 Task: Add link "https://www.youtube.com/google".
Action: Mouse moved to (866, 113)
Screenshot: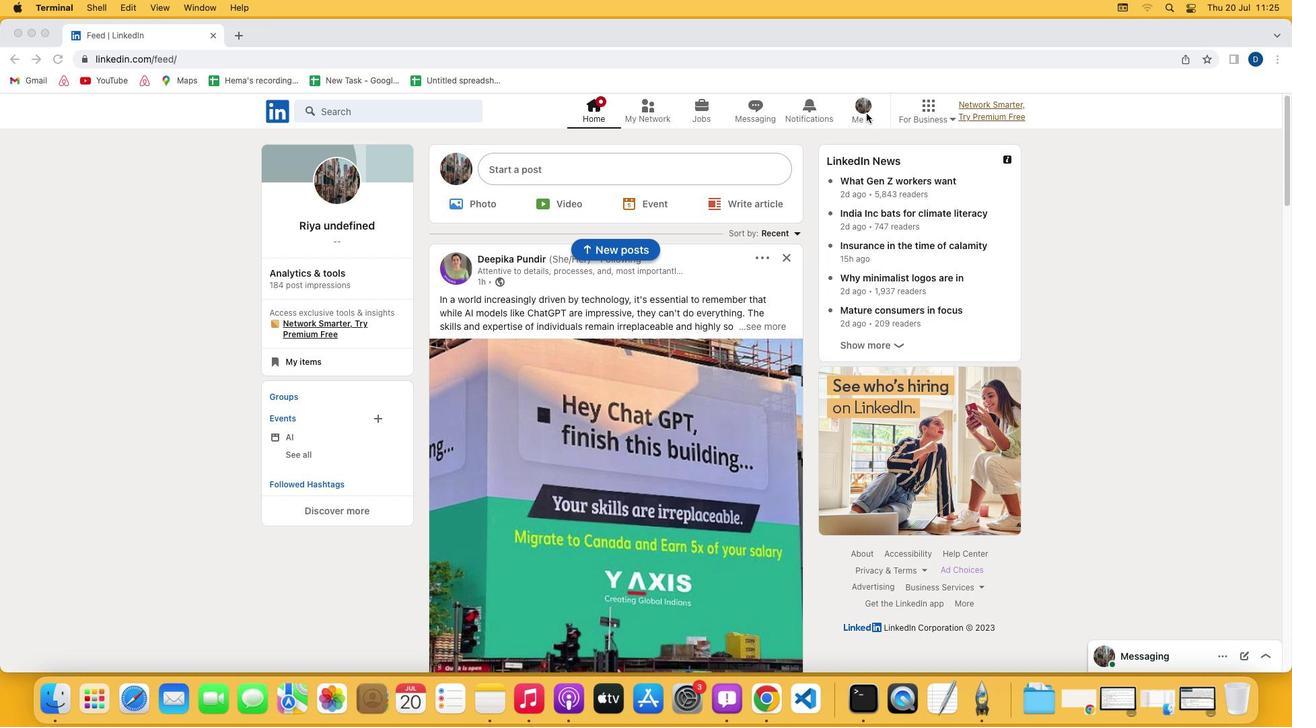 
Action: Mouse pressed left at (866, 113)
Screenshot: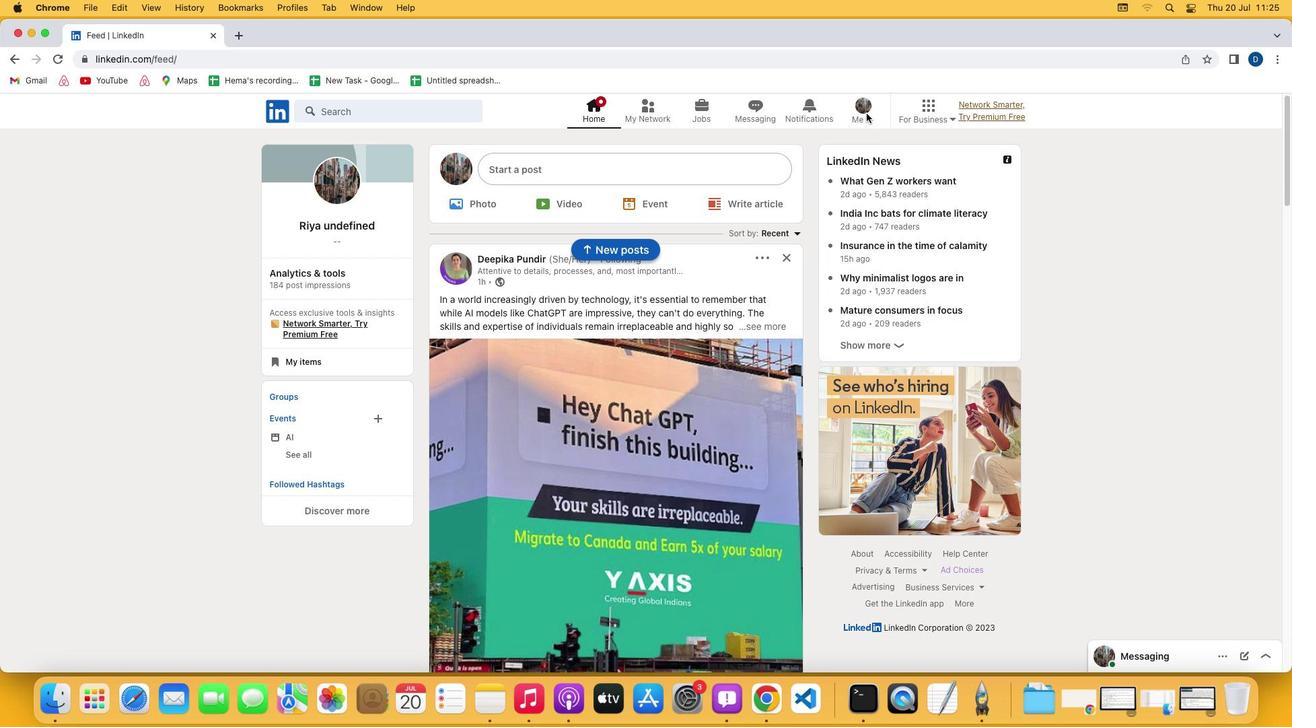 
Action: Mouse moved to (869, 118)
Screenshot: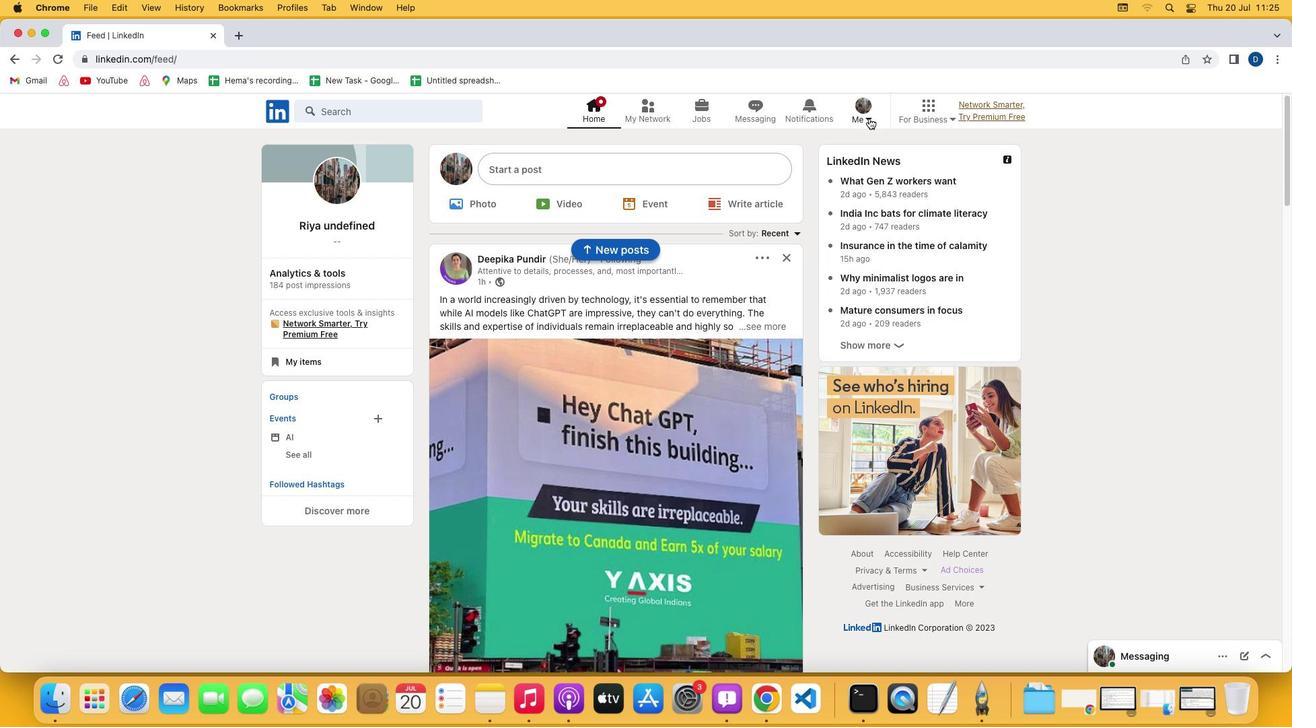 
Action: Mouse pressed left at (869, 118)
Screenshot: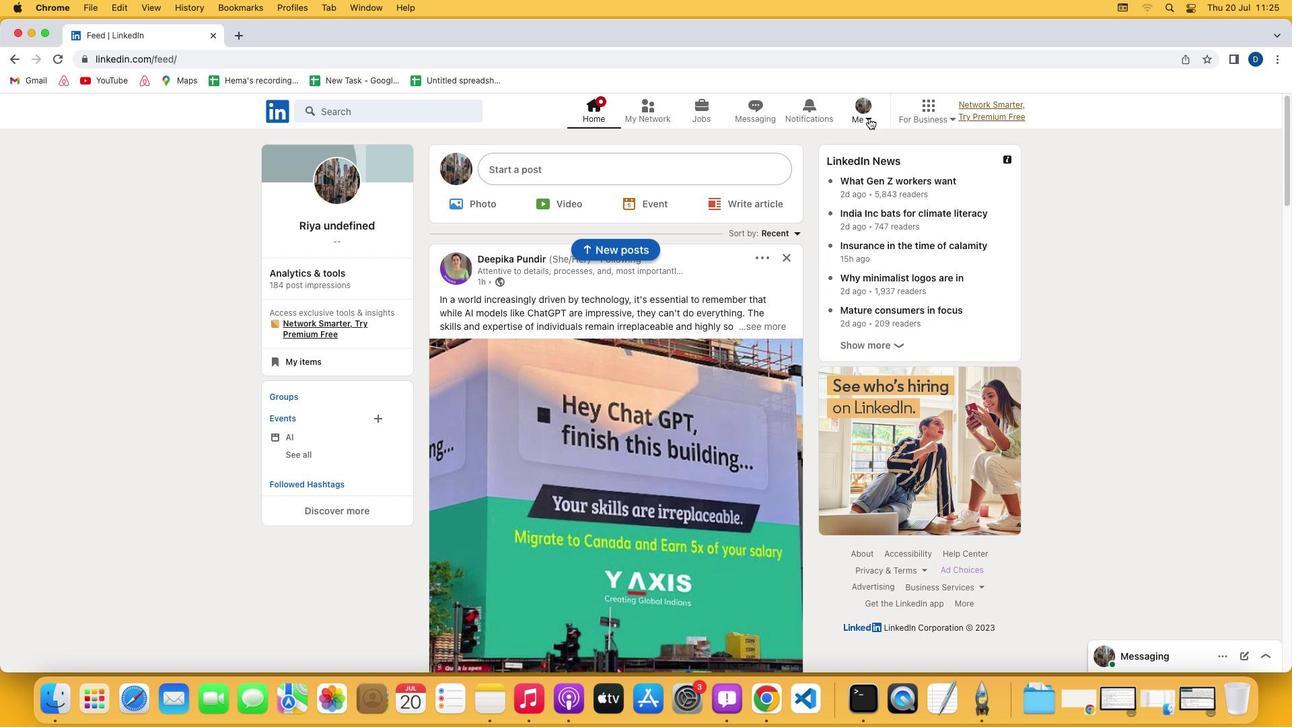 
Action: Mouse moved to (843, 187)
Screenshot: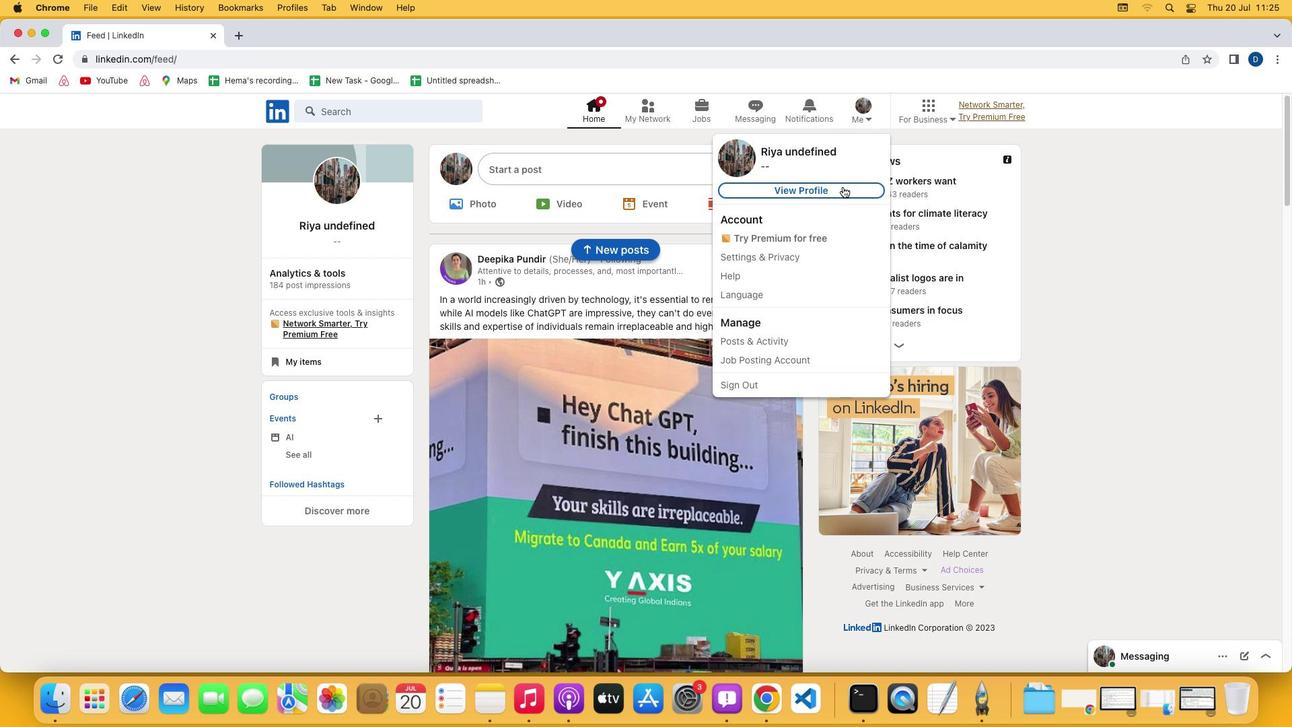 
Action: Mouse pressed left at (843, 187)
Screenshot: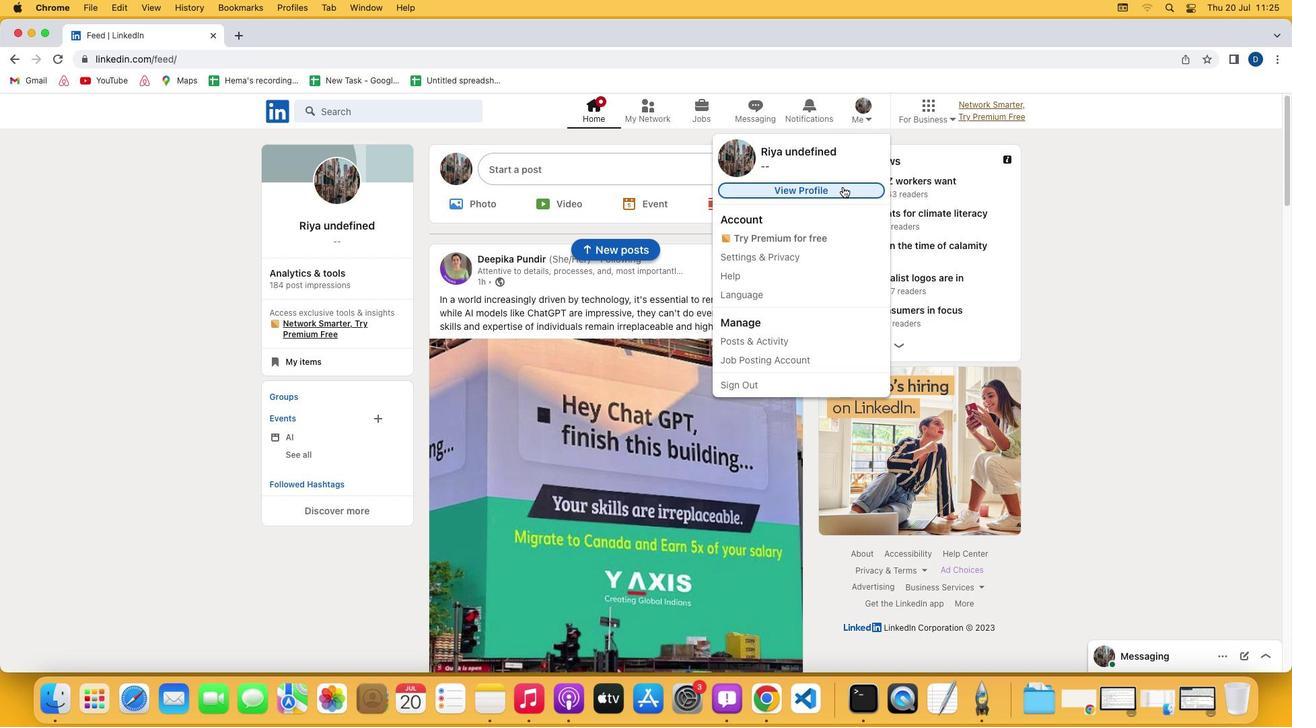 
Action: Mouse moved to (420, 457)
Screenshot: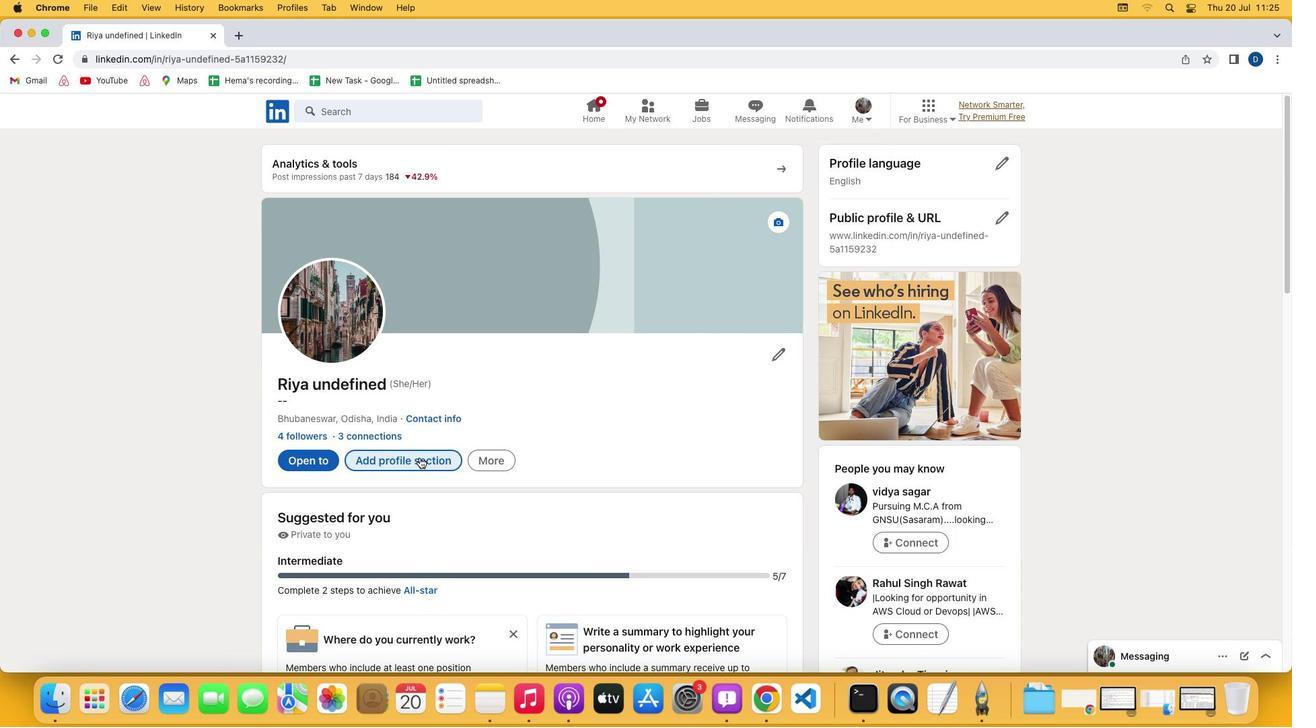 
Action: Mouse pressed left at (420, 457)
Screenshot: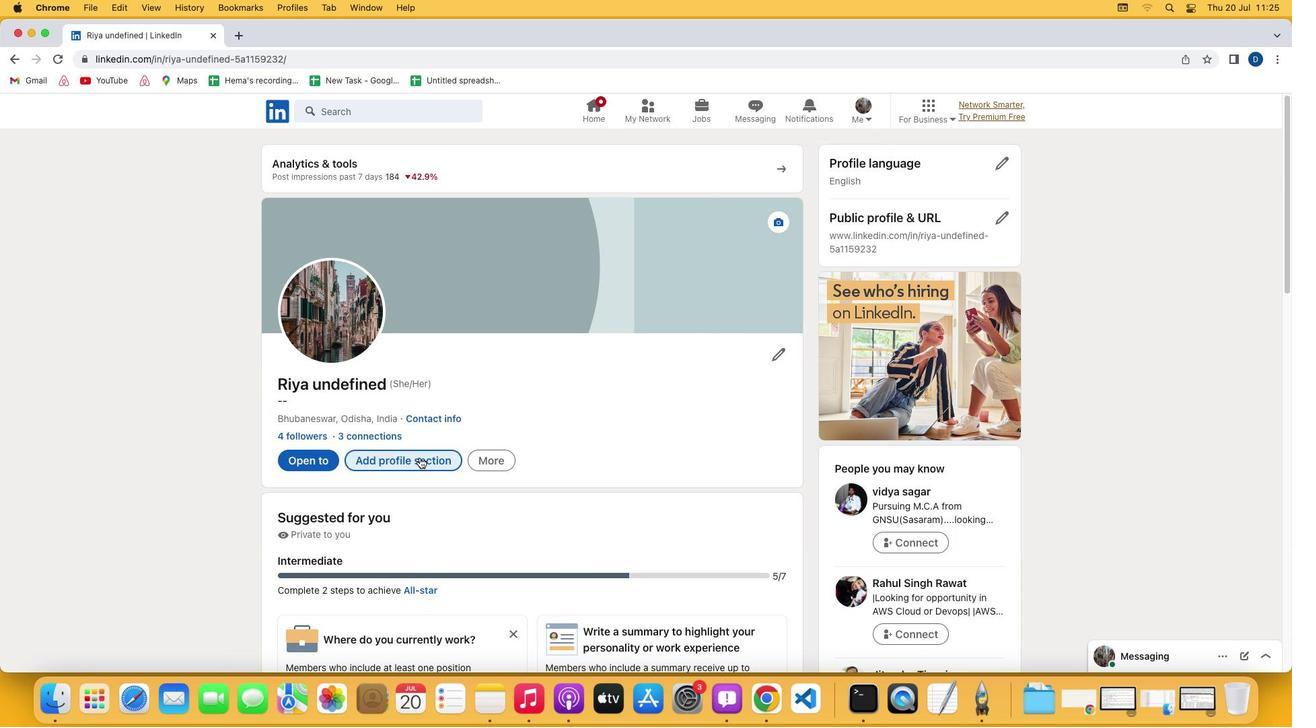
Action: Mouse moved to (501, 298)
Screenshot: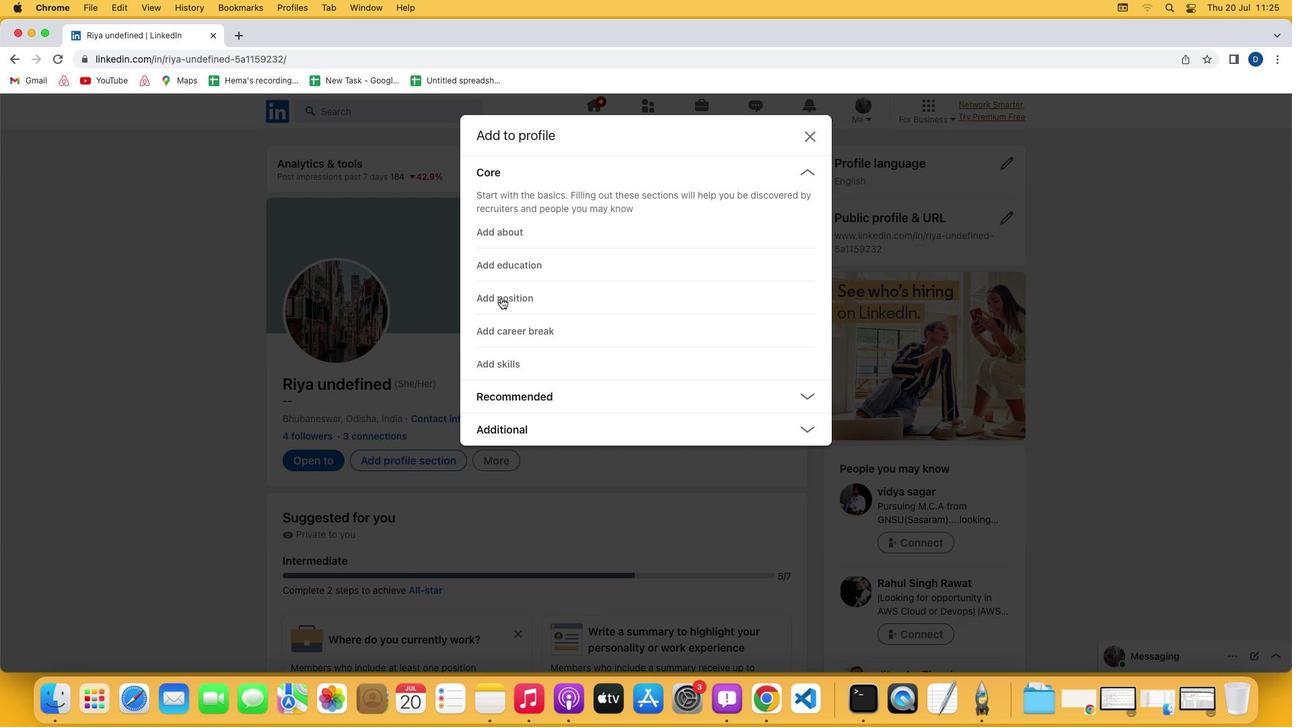 
Action: Mouse pressed left at (501, 298)
Screenshot: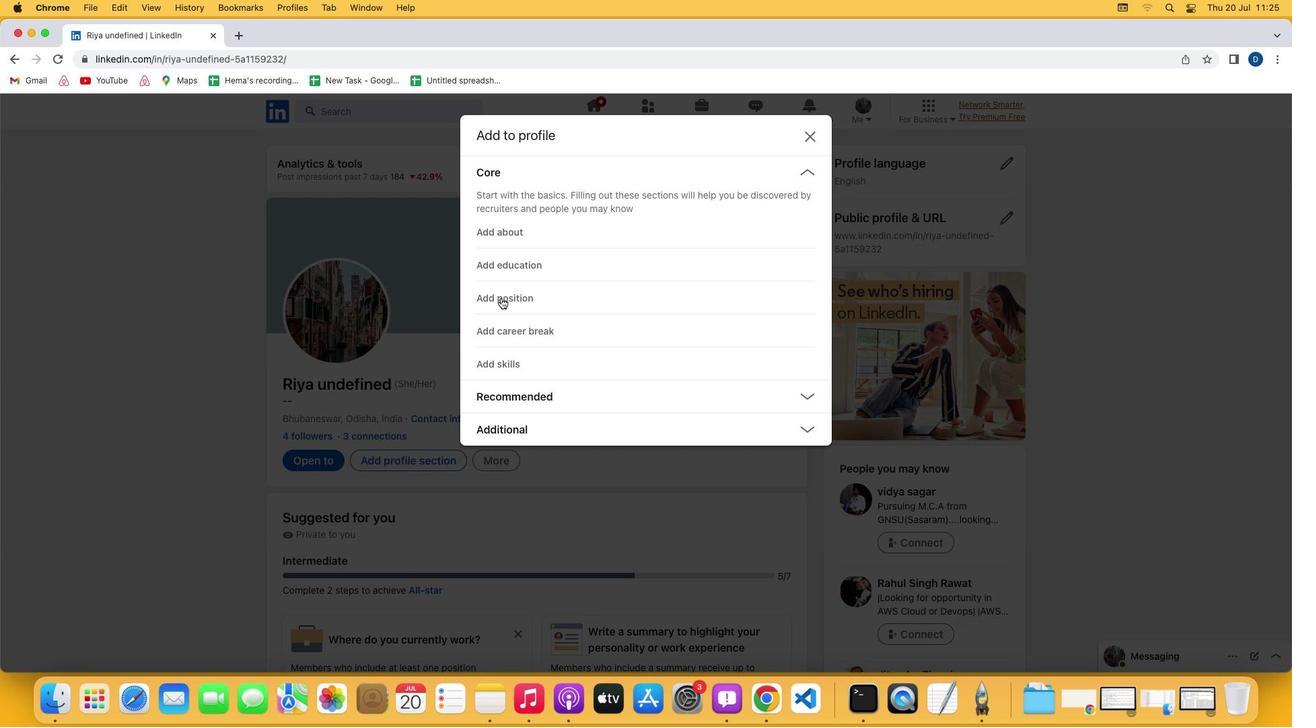 
Action: Mouse moved to (582, 383)
Screenshot: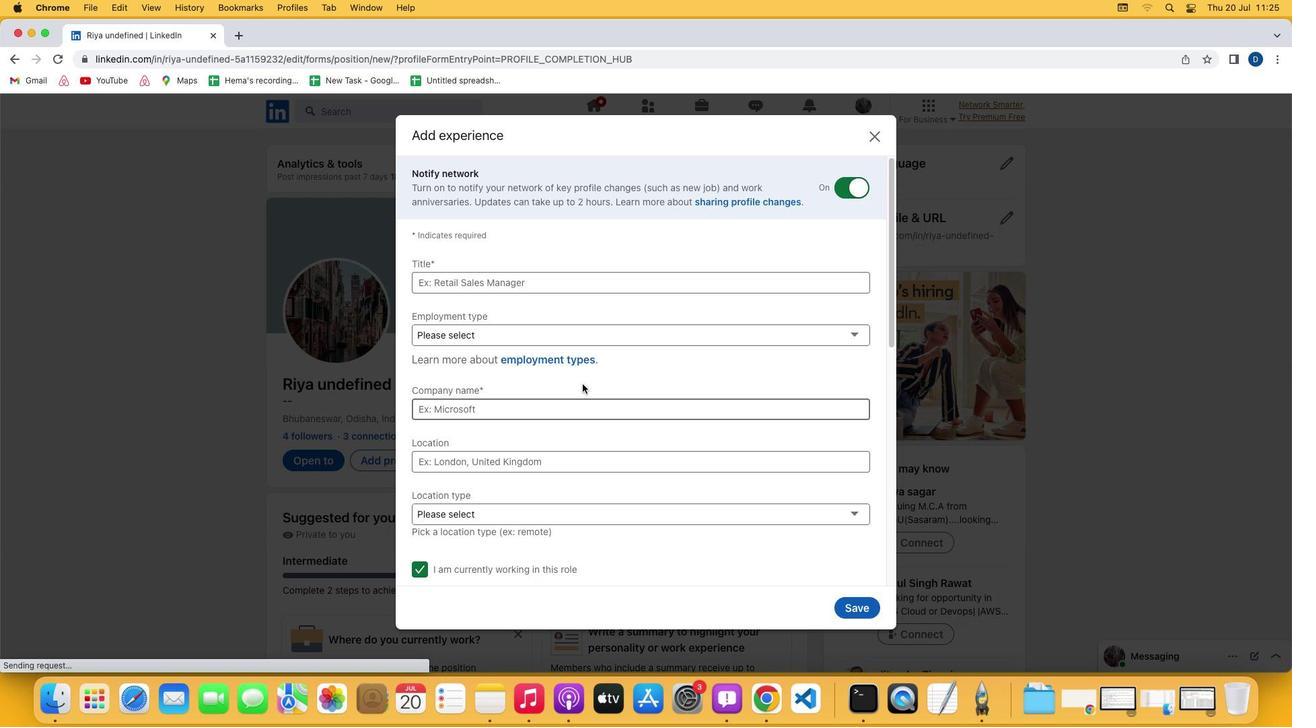 
Action: Mouse scrolled (582, 383) with delta (0, 0)
Screenshot: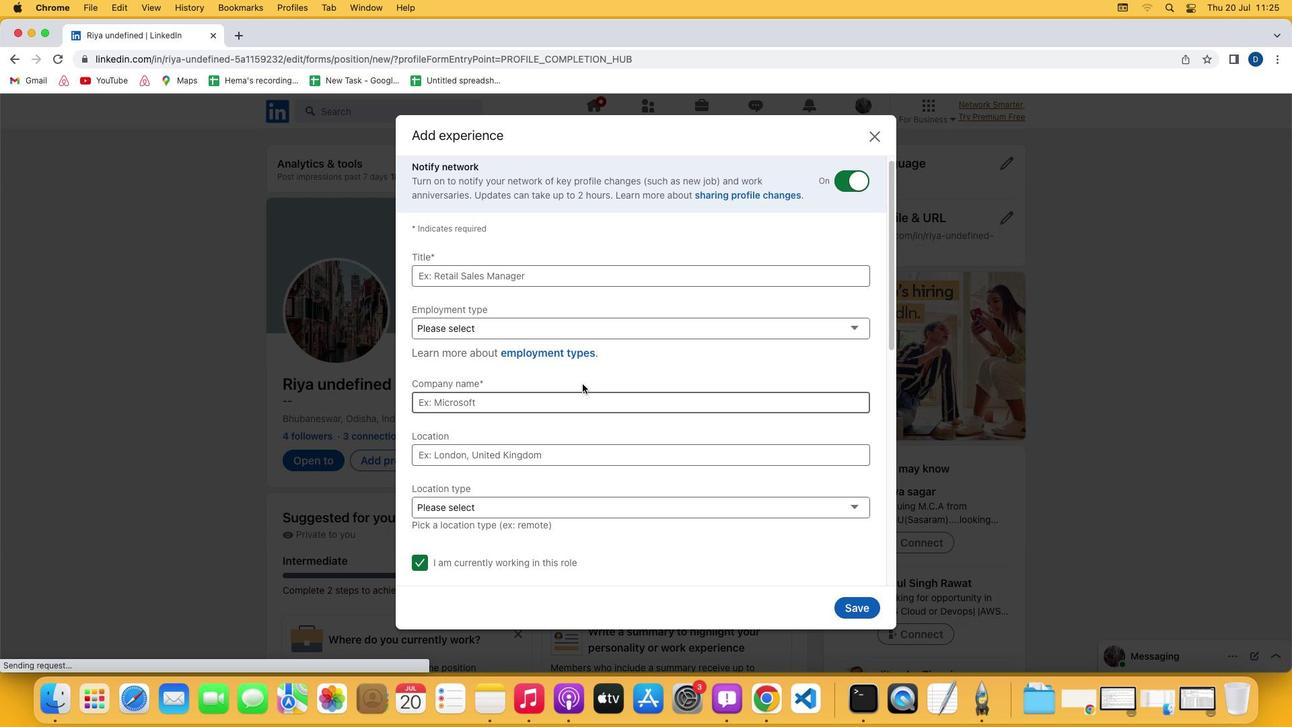 
Action: Mouse scrolled (582, 383) with delta (0, 0)
Screenshot: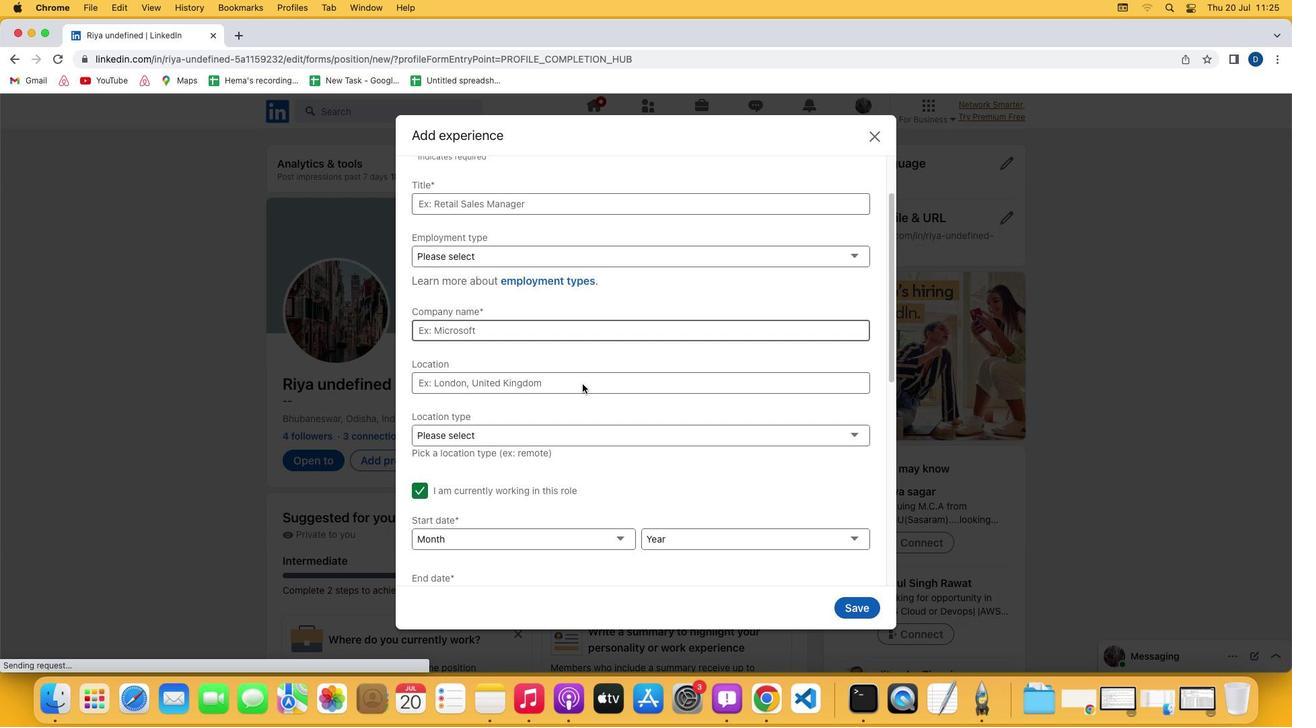 
Action: Mouse scrolled (582, 383) with delta (0, -2)
Screenshot: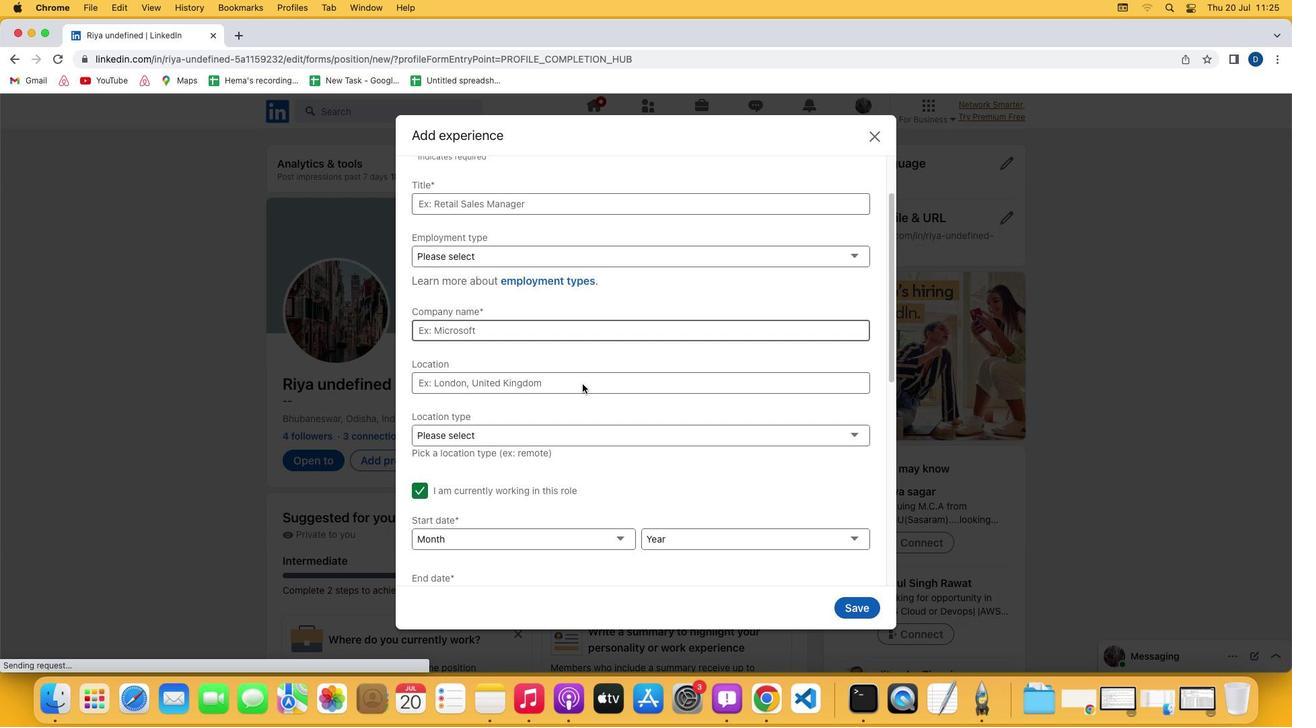 
Action: Mouse scrolled (582, 383) with delta (0, -3)
Screenshot: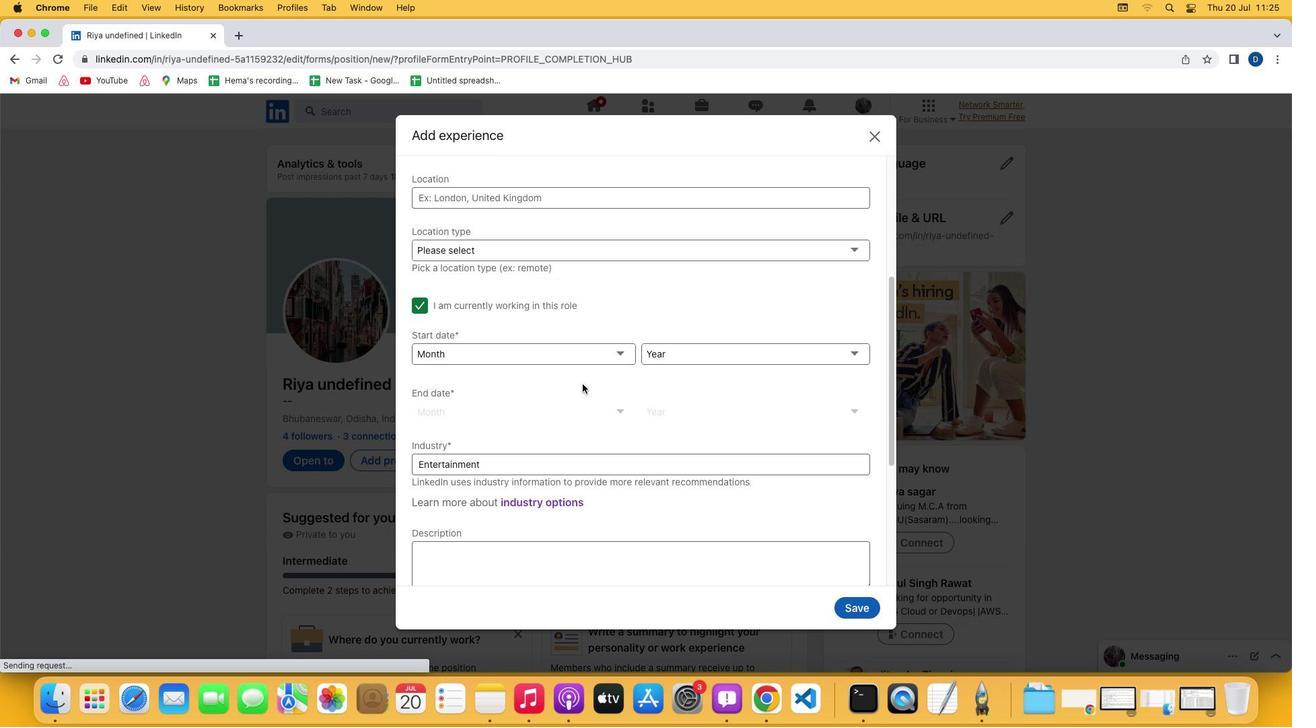 
Action: Mouse scrolled (582, 383) with delta (0, -4)
Screenshot: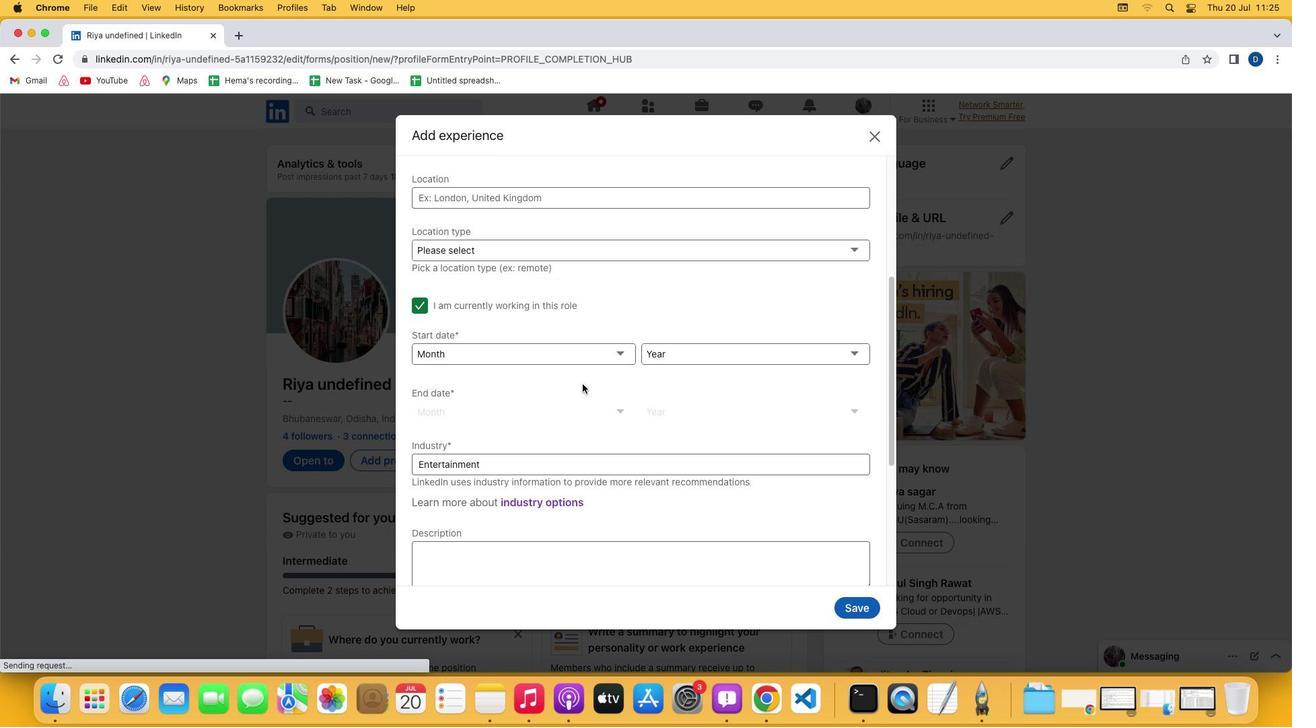 
Action: Mouse moved to (579, 384)
Screenshot: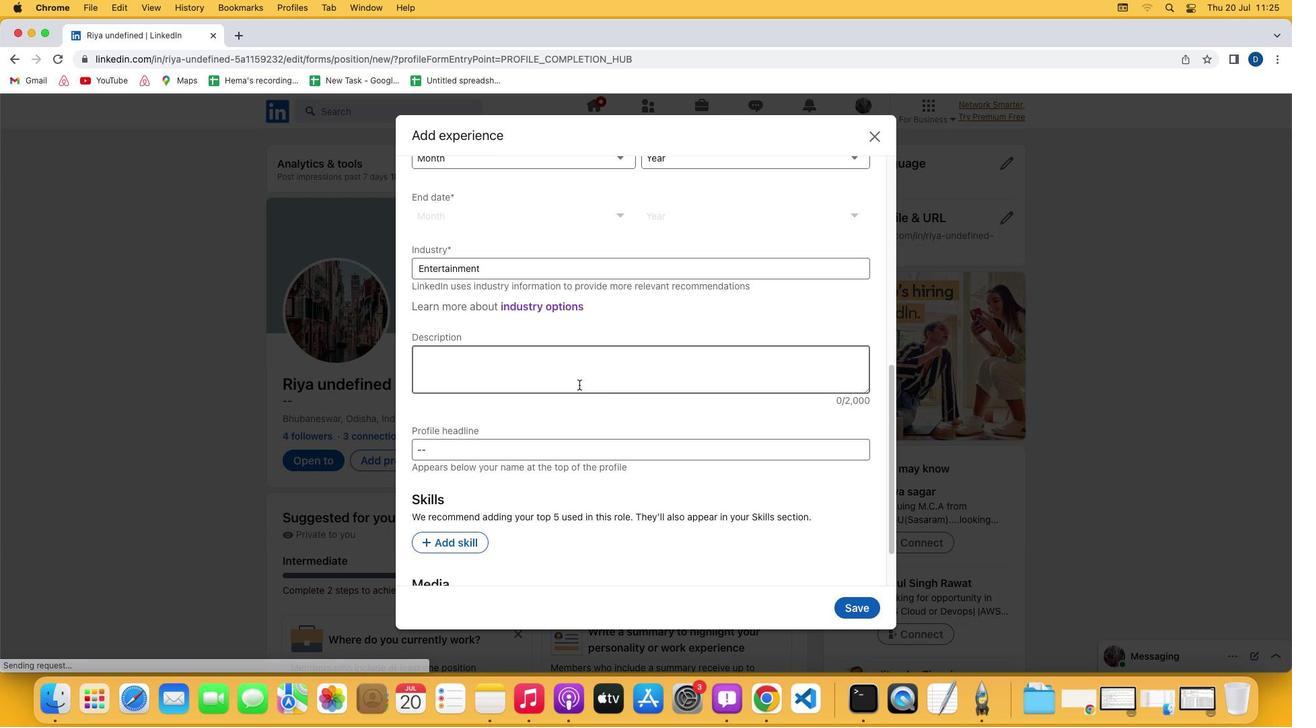 
Action: Mouse scrolled (579, 384) with delta (0, 0)
Screenshot: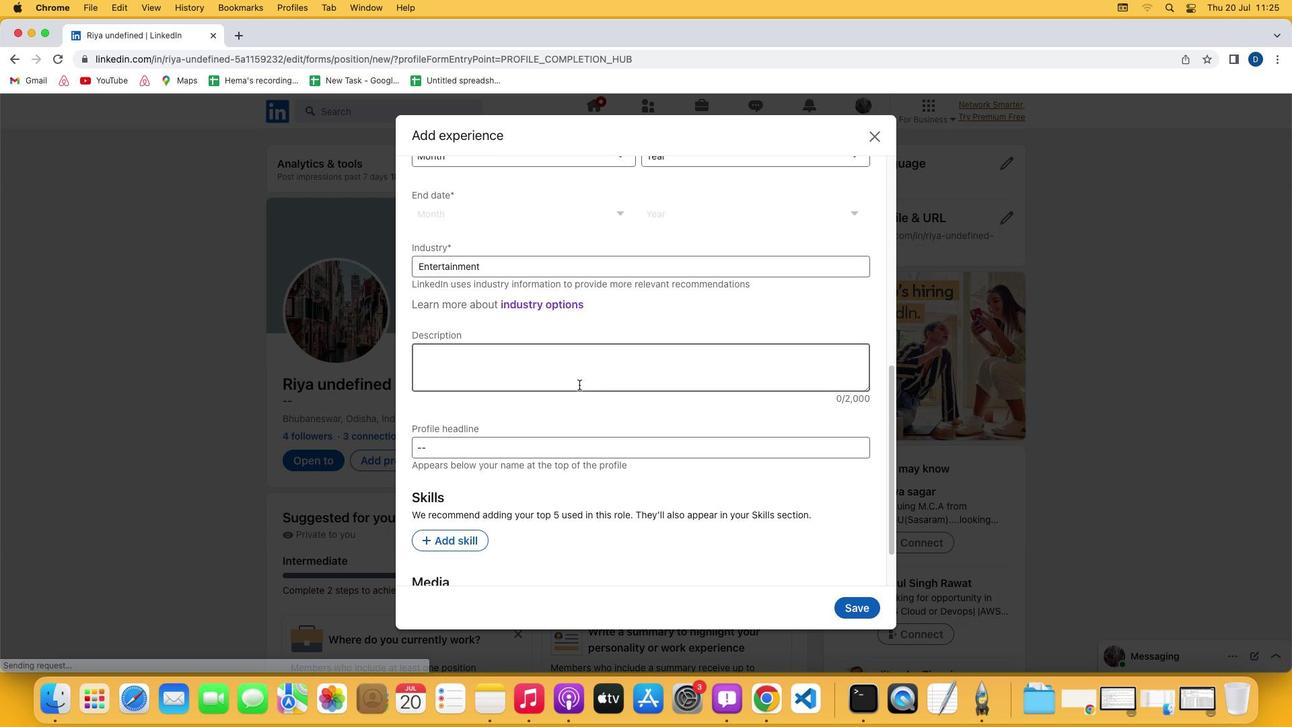 
Action: Mouse scrolled (579, 384) with delta (0, 0)
Screenshot: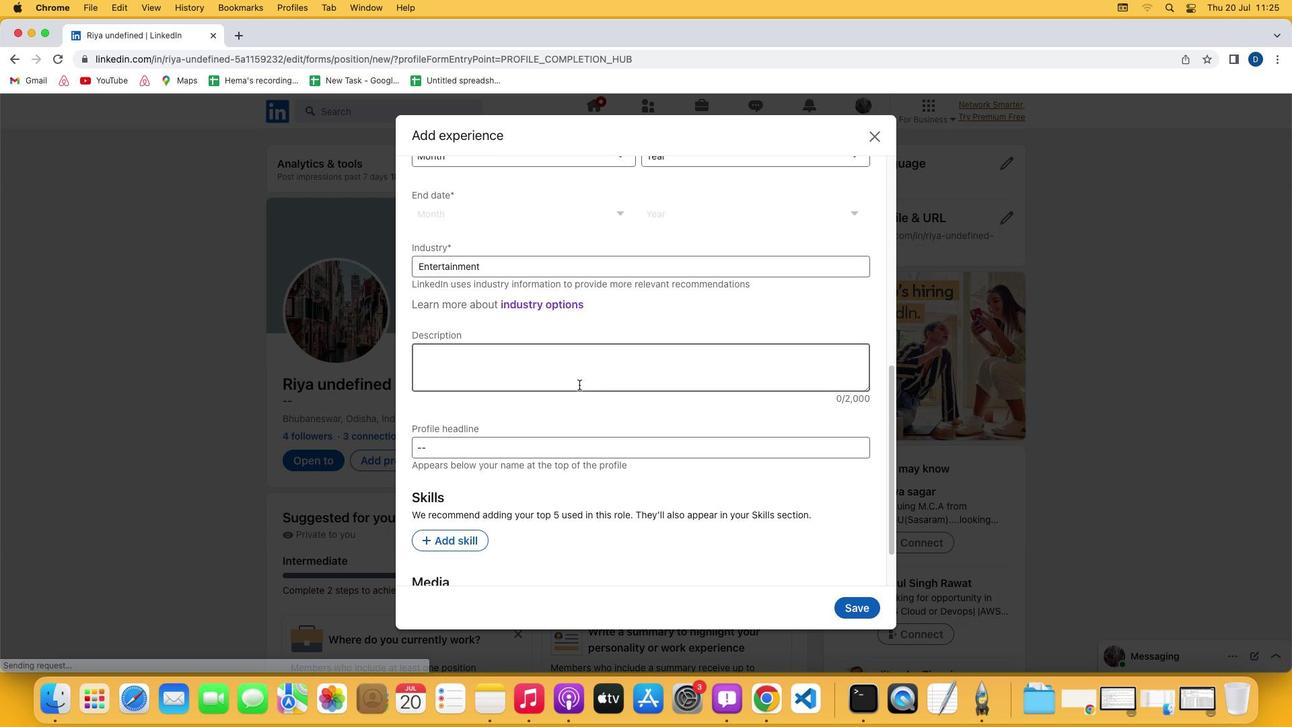 
Action: Mouse scrolled (579, 384) with delta (0, -2)
Screenshot: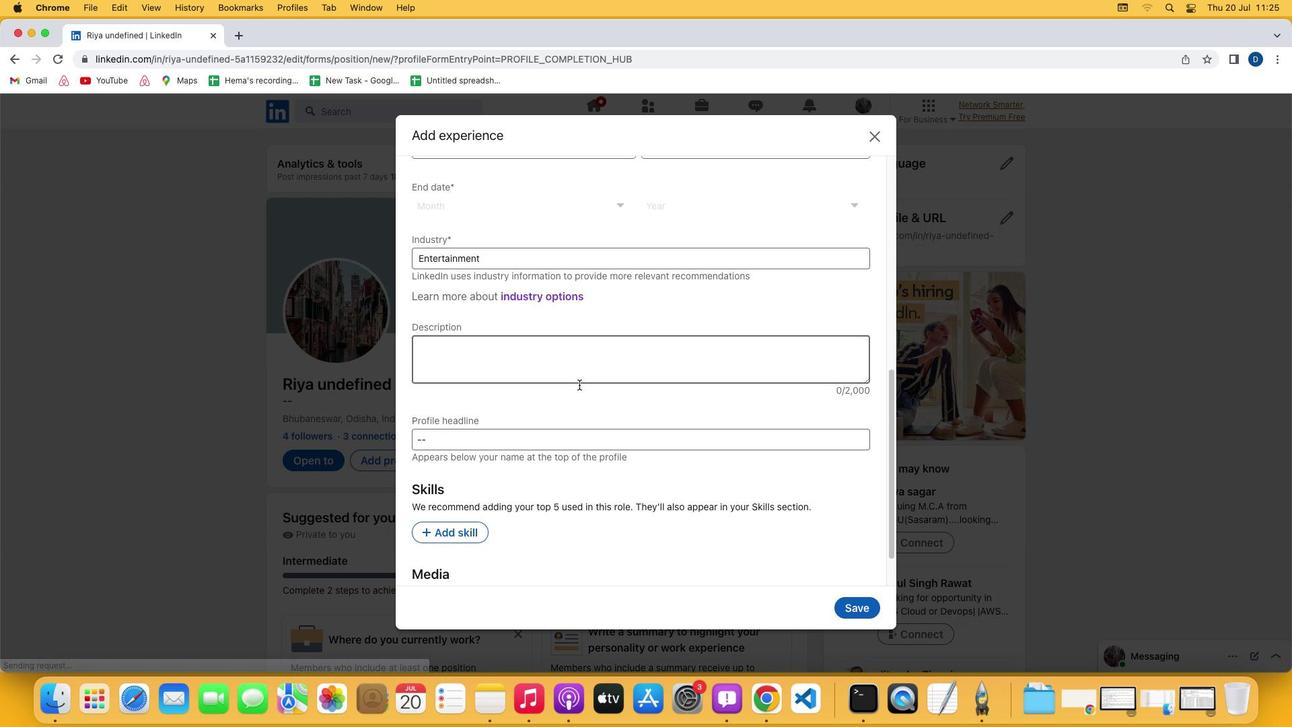 
Action: Mouse scrolled (579, 384) with delta (0, -3)
Screenshot: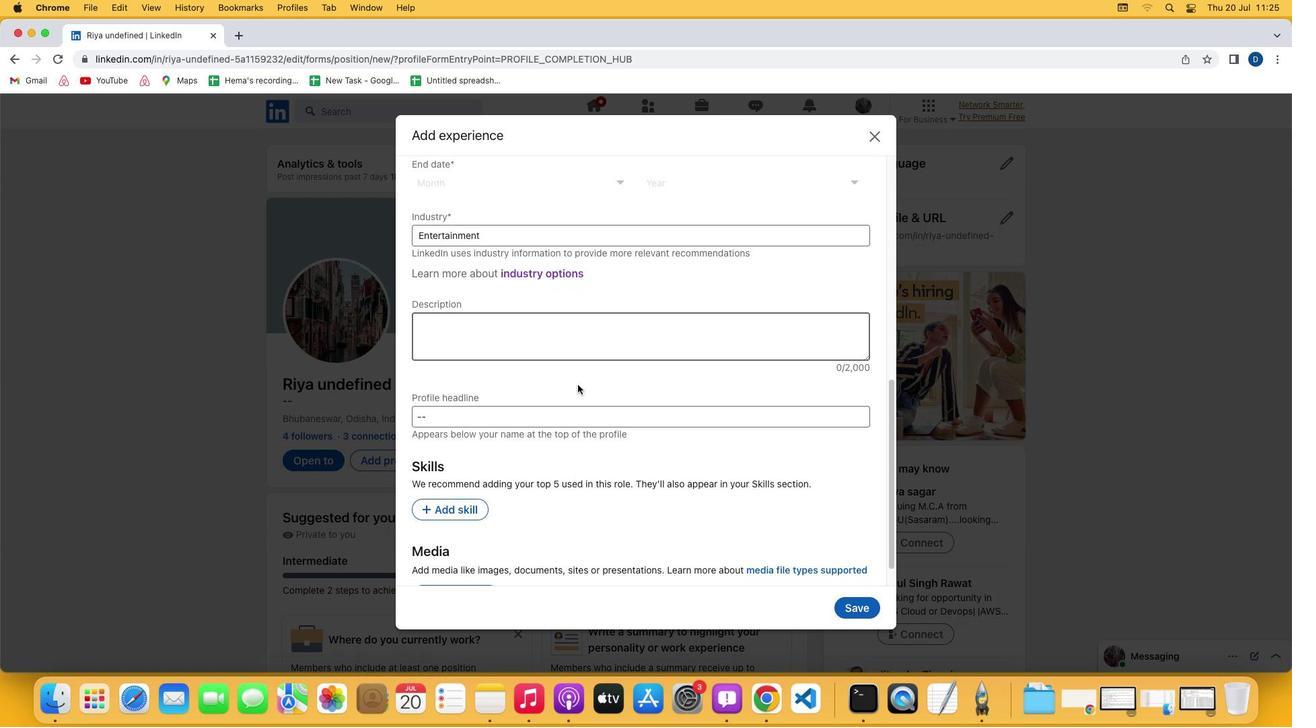 
Action: Mouse moved to (479, 562)
Screenshot: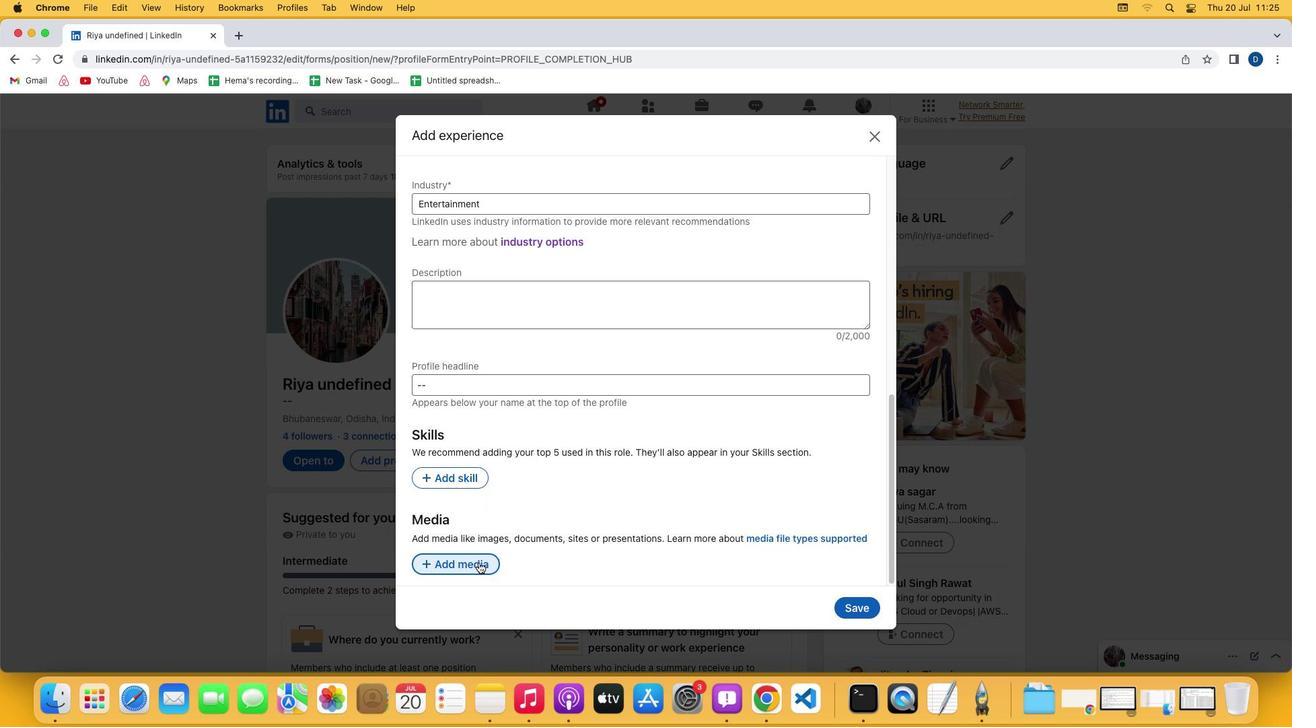 
Action: Mouse pressed left at (479, 562)
Screenshot: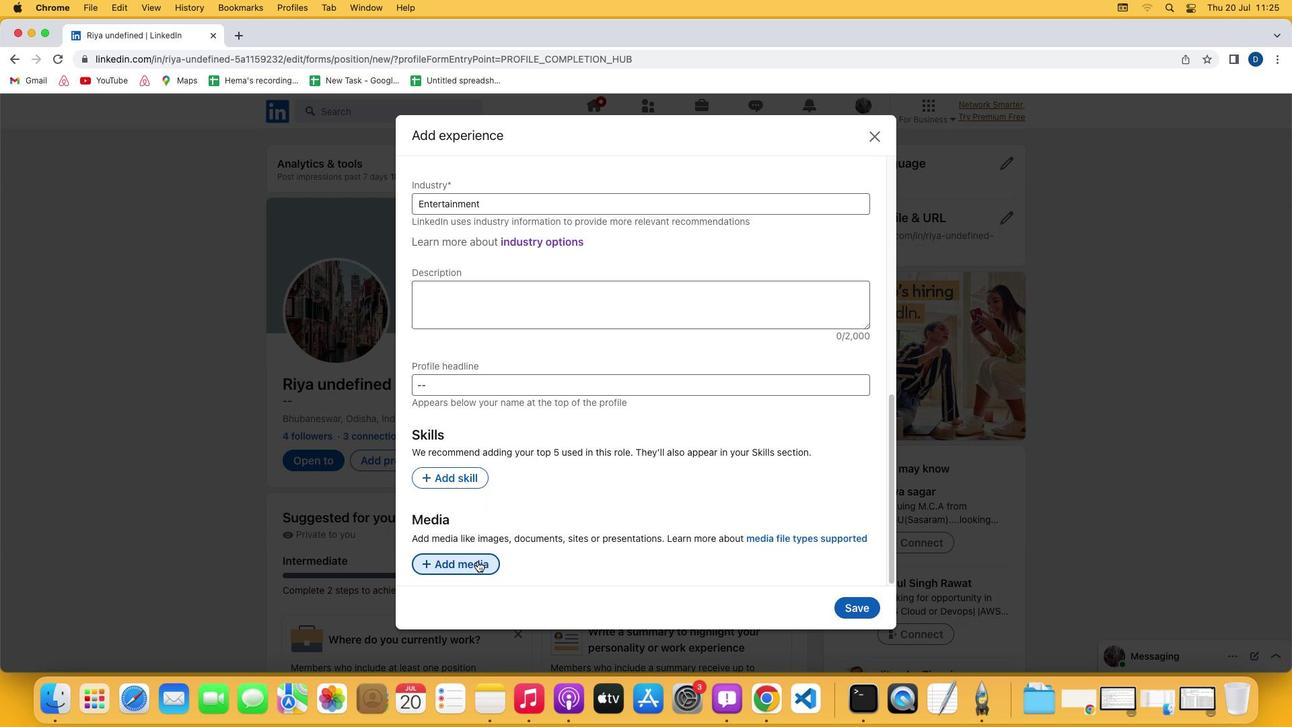 
Action: Mouse moved to (486, 547)
Screenshot: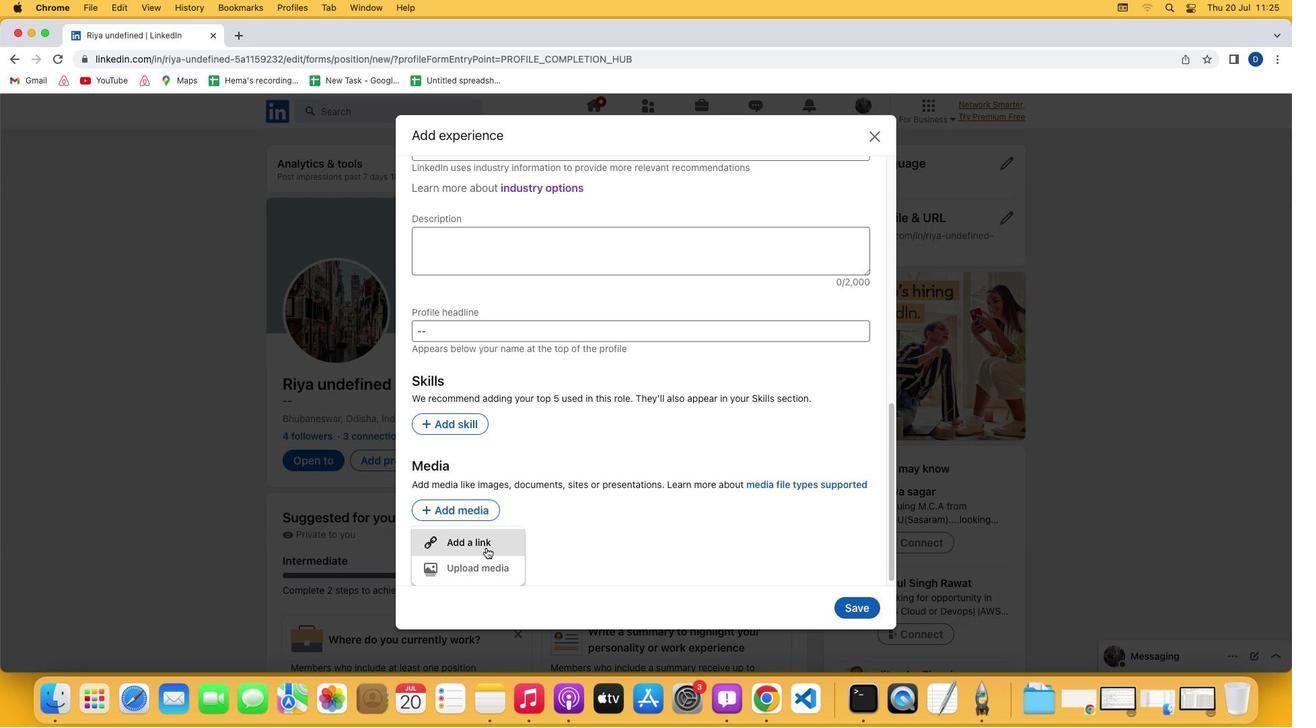
Action: Mouse pressed left at (486, 547)
Screenshot: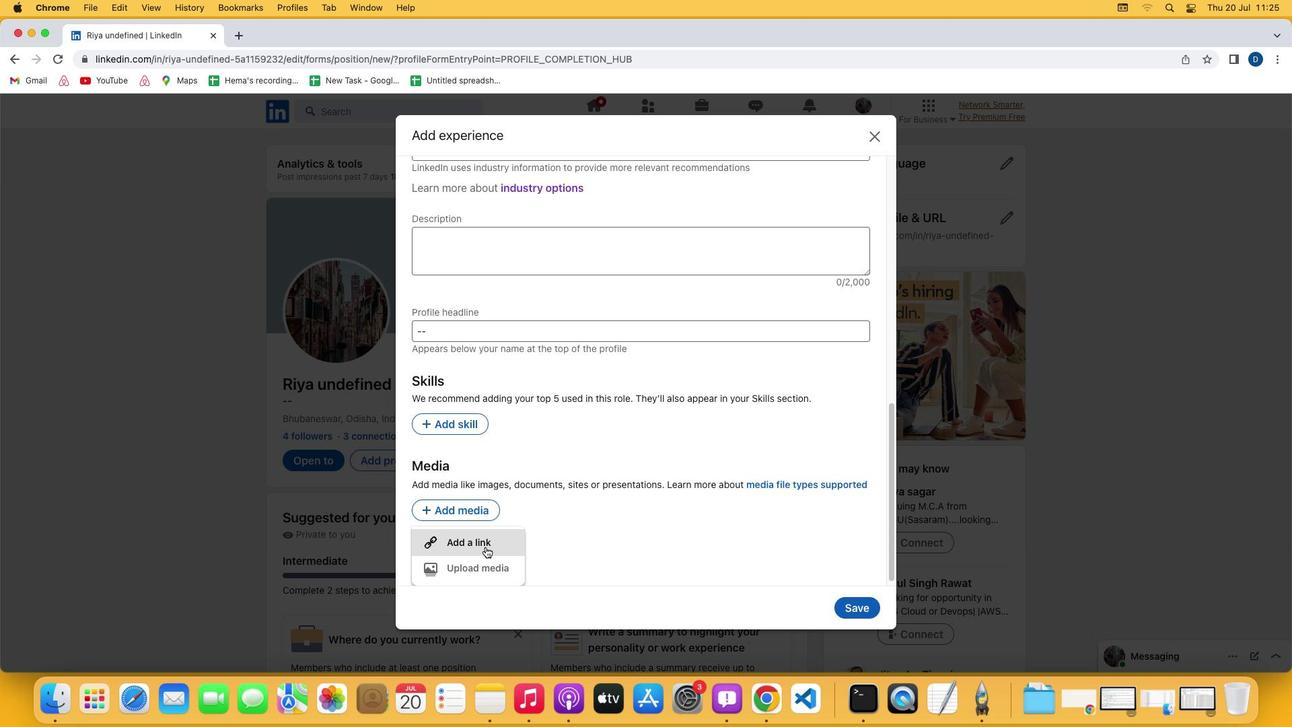 
Action: Mouse moved to (628, 208)
Screenshot: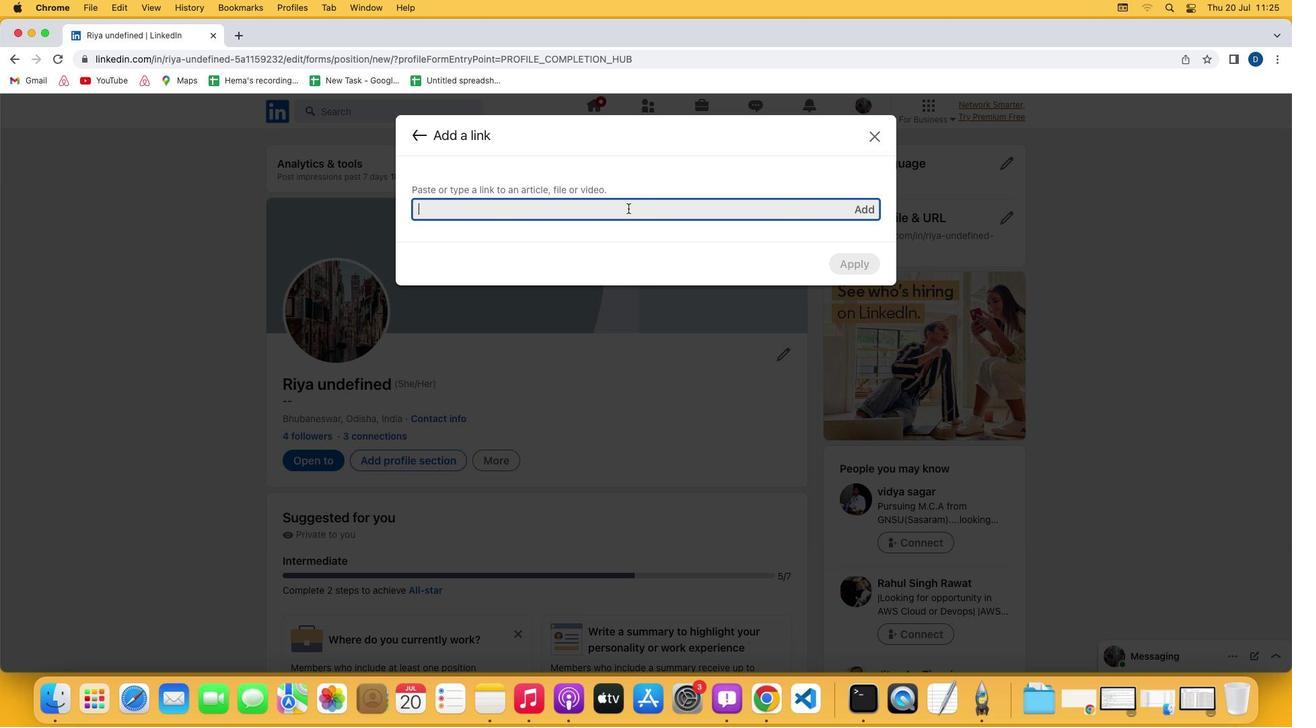 
Action: Mouse pressed left at (628, 208)
Screenshot: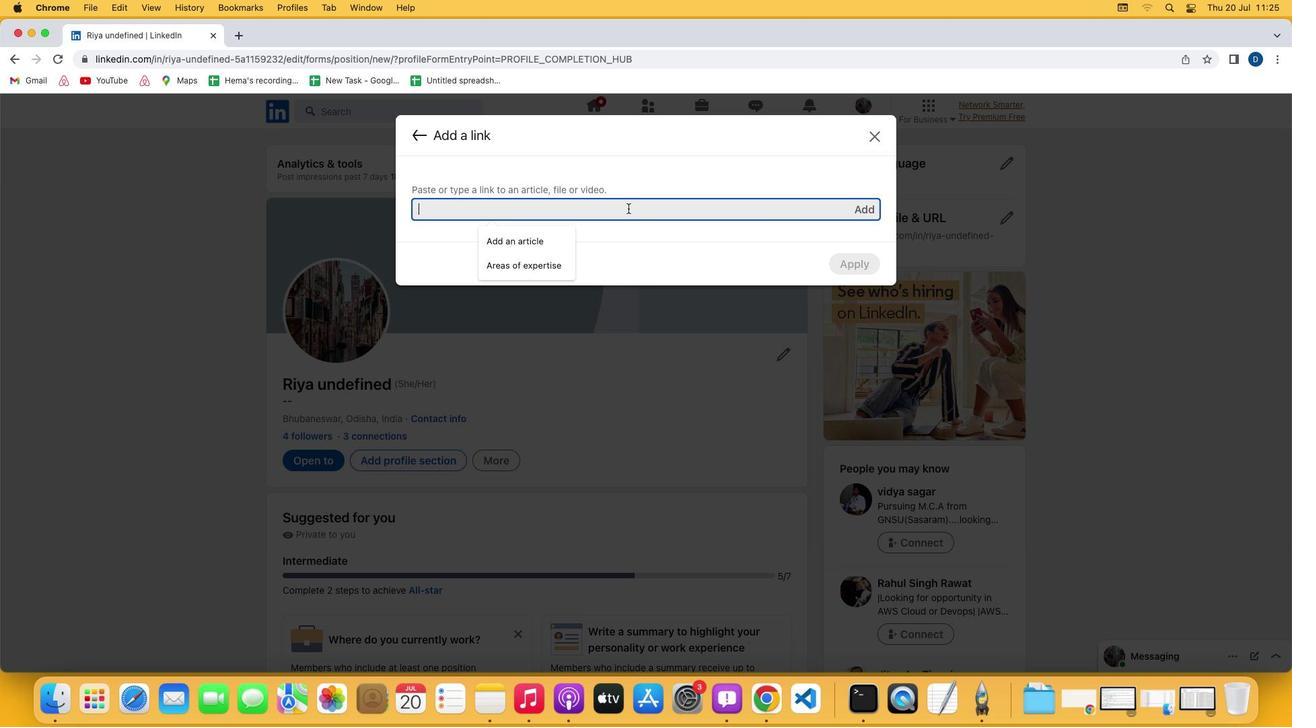 
Action: Mouse moved to (628, 208)
Screenshot: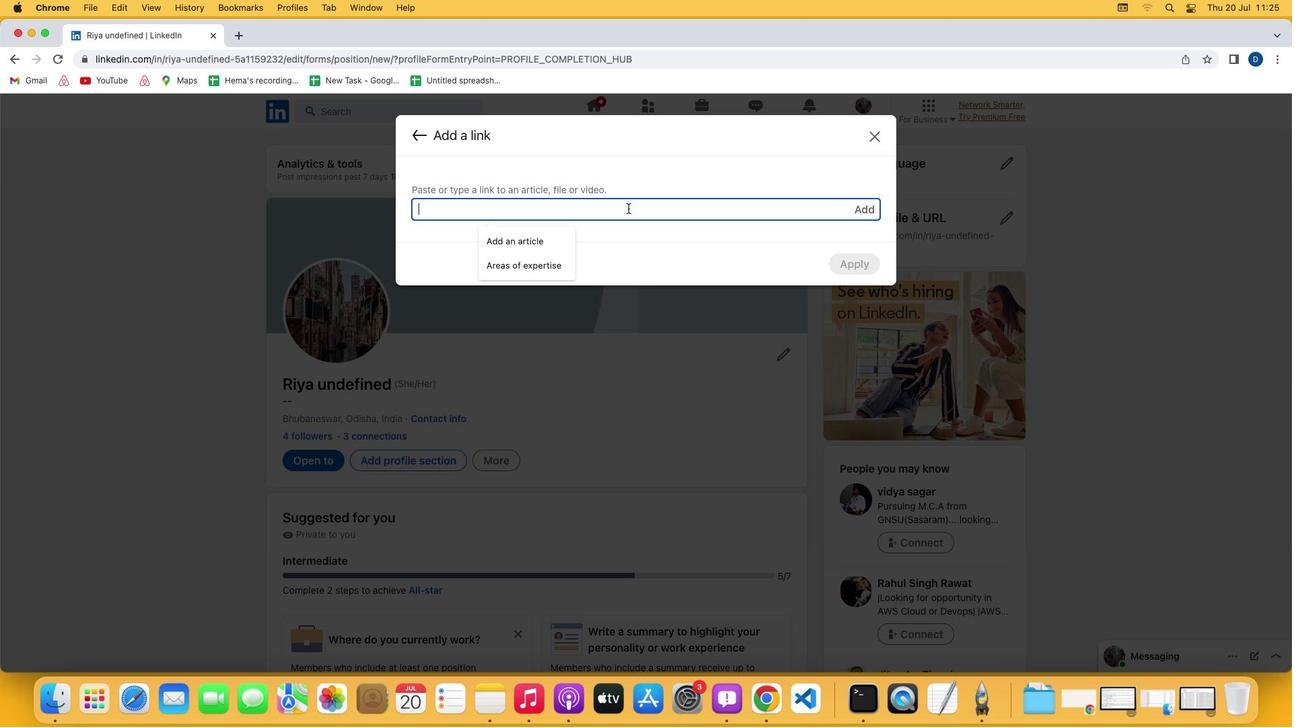 
Action: Key pressed Key.cmd'v'
Screenshot: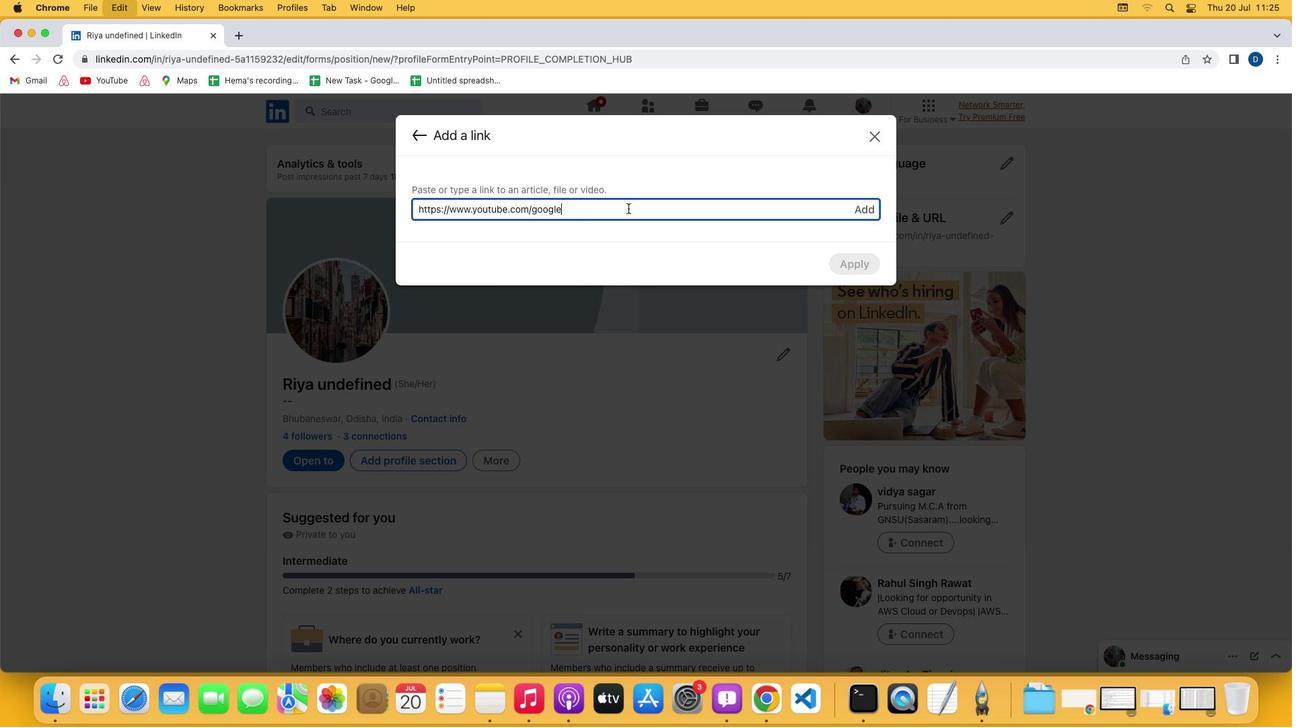 
Action: Mouse moved to (864, 210)
Screenshot: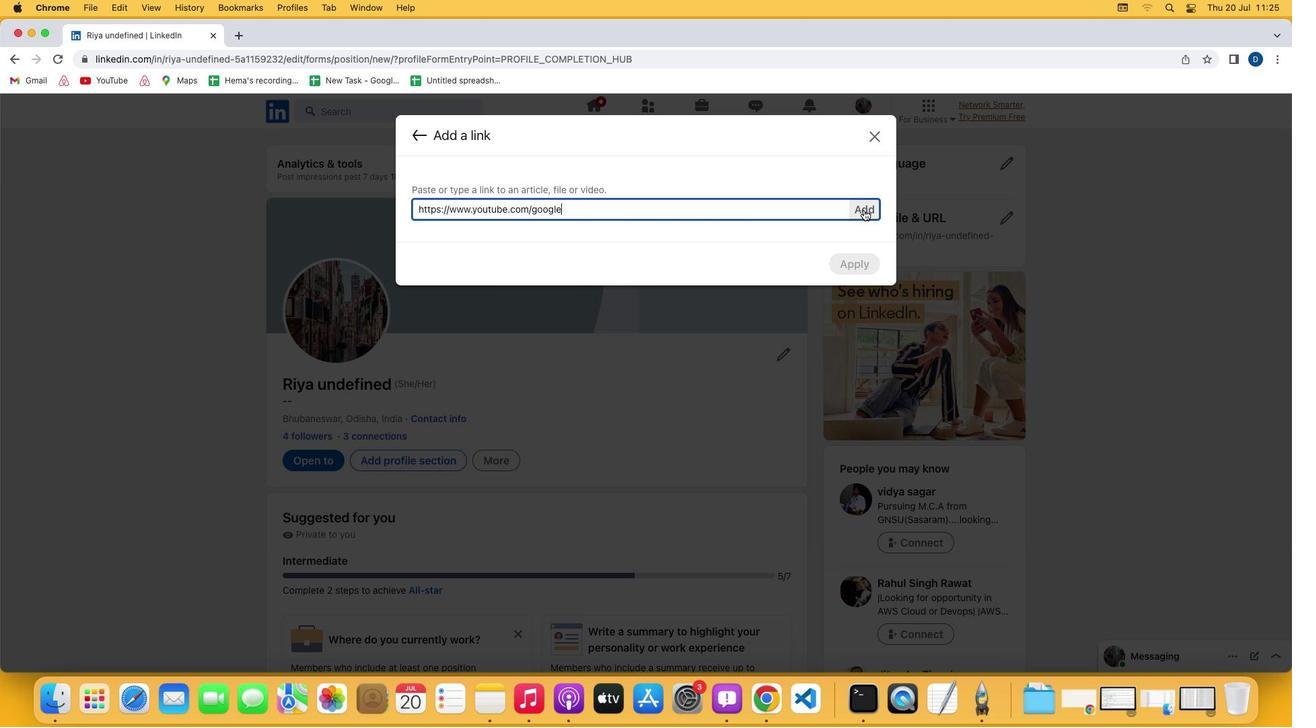 
Action: Mouse pressed left at (864, 210)
Screenshot: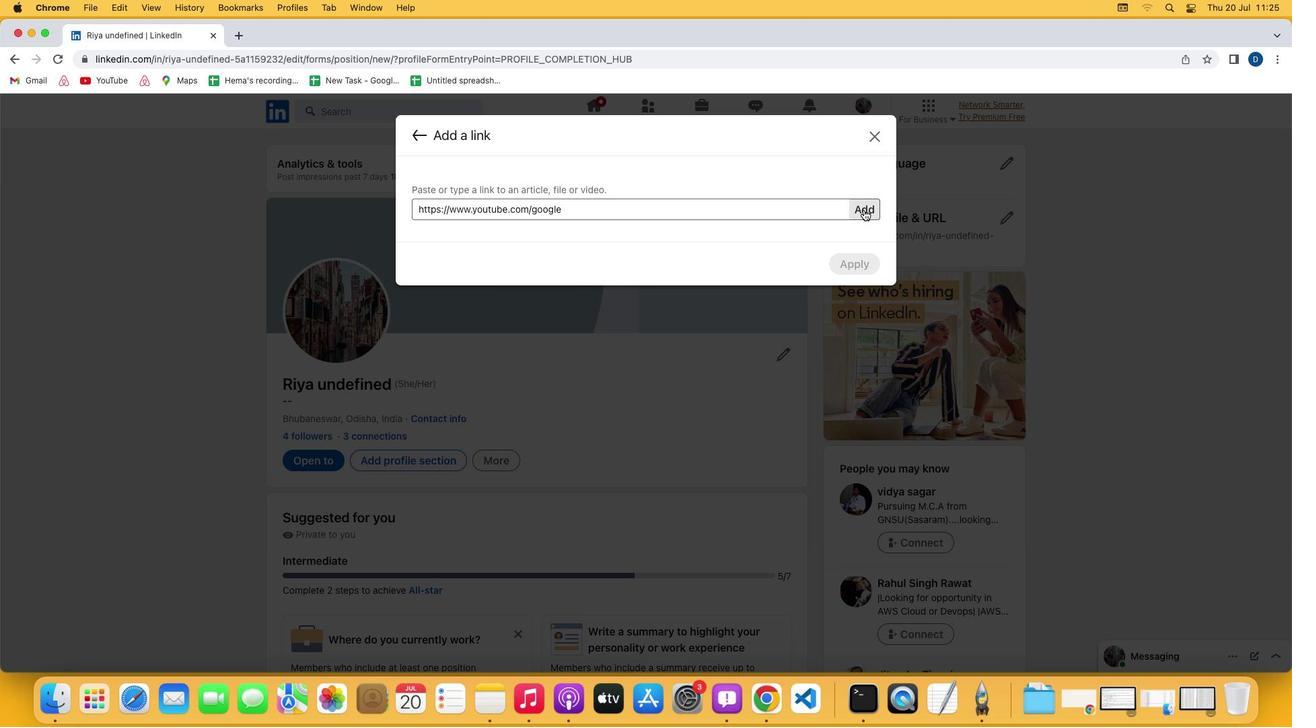
Action: Mouse moved to (791, 251)
Screenshot: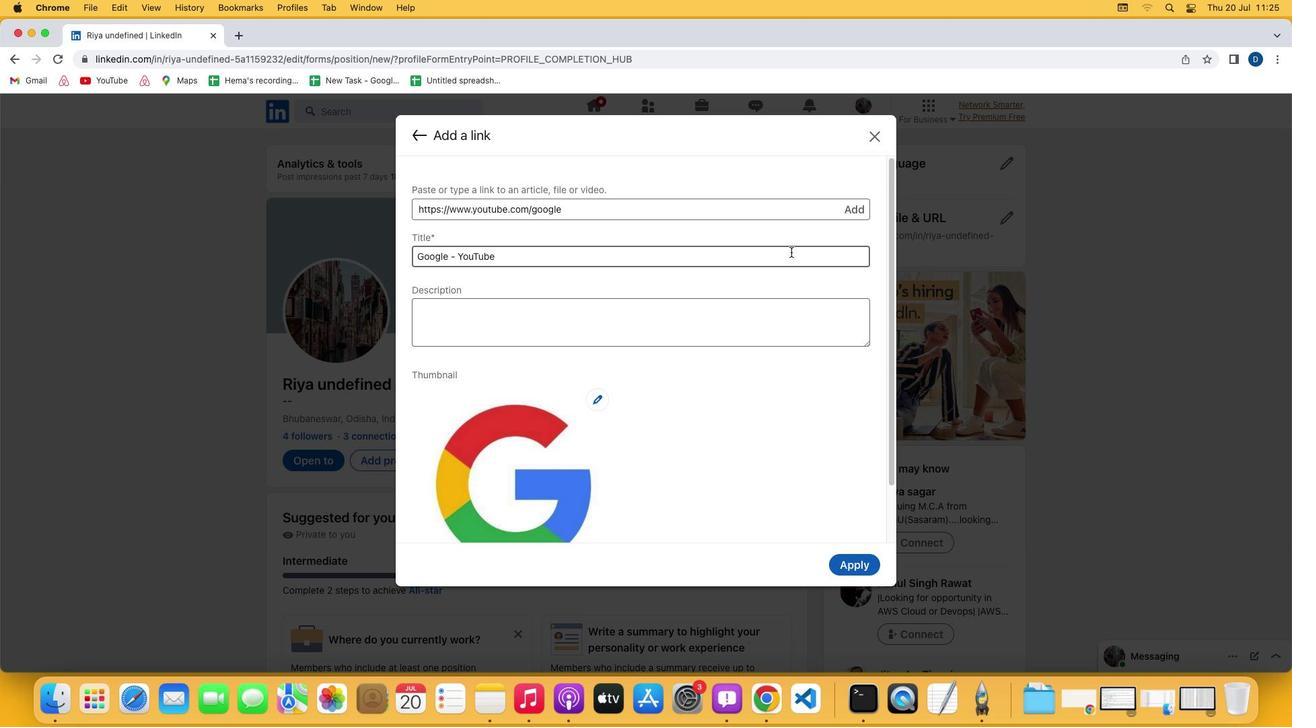 
